Task: Look for Airbnb properties in Myaydo, Myanmar from 9th November, 2023 to 16th November, 2023 for 2 adults.2 bedrooms having 2 beds and 1 bathroom. Property type can be flat. Amenities needed are: washing machine. Look for 5 properties as per requirement.
Action: Key pressed <Key.caps_lock>M<Key.caps_lock>yaydo,<Key.caps_lock>M<Key.caps_lock>yanmar
Screenshot: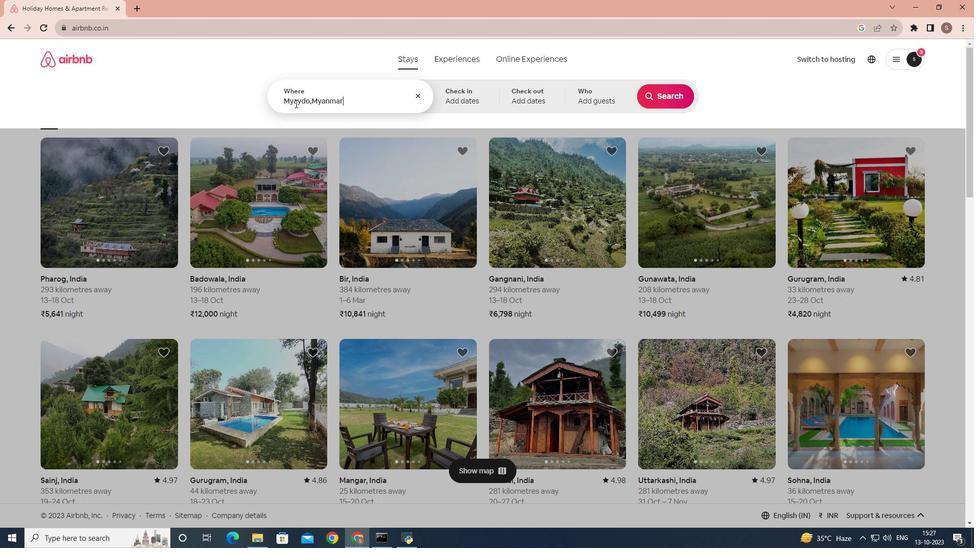 
Action: Mouse scrolled (295, 103) with delta (0, 0)
Screenshot: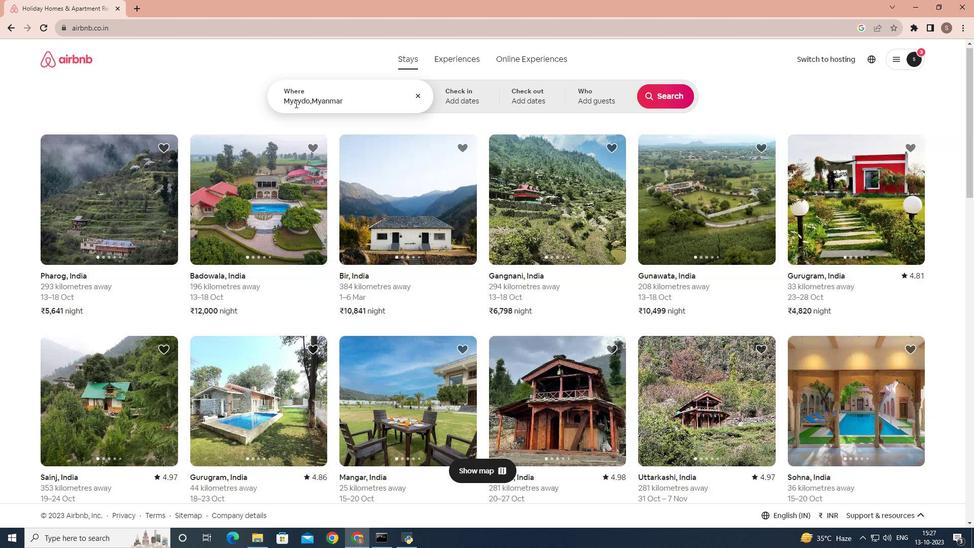 
Action: Mouse moved to (414, 59)
Screenshot: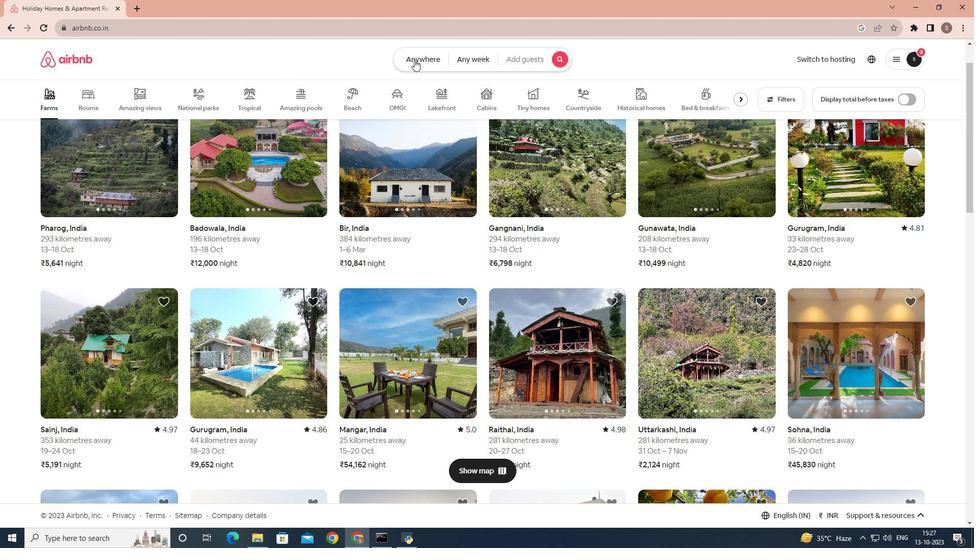 
Action: Mouse pressed left at (414, 59)
Screenshot: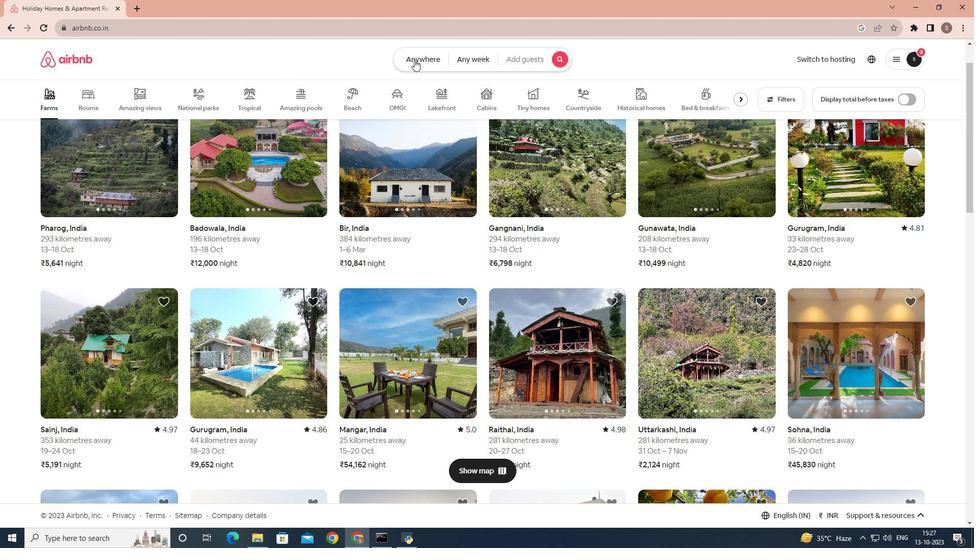 
Action: Mouse moved to (464, 87)
Screenshot: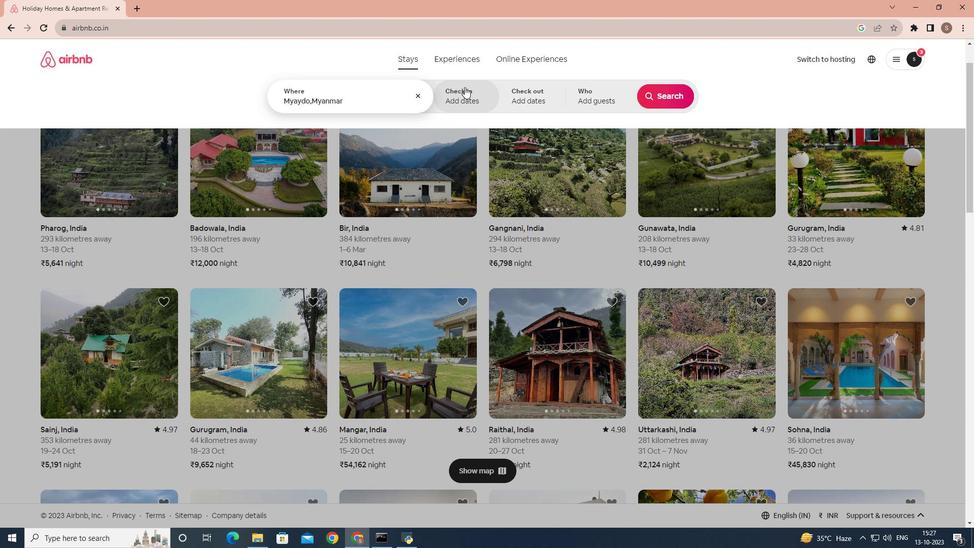 
Action: Mouse pressed left at (464, 87)
Screenshot: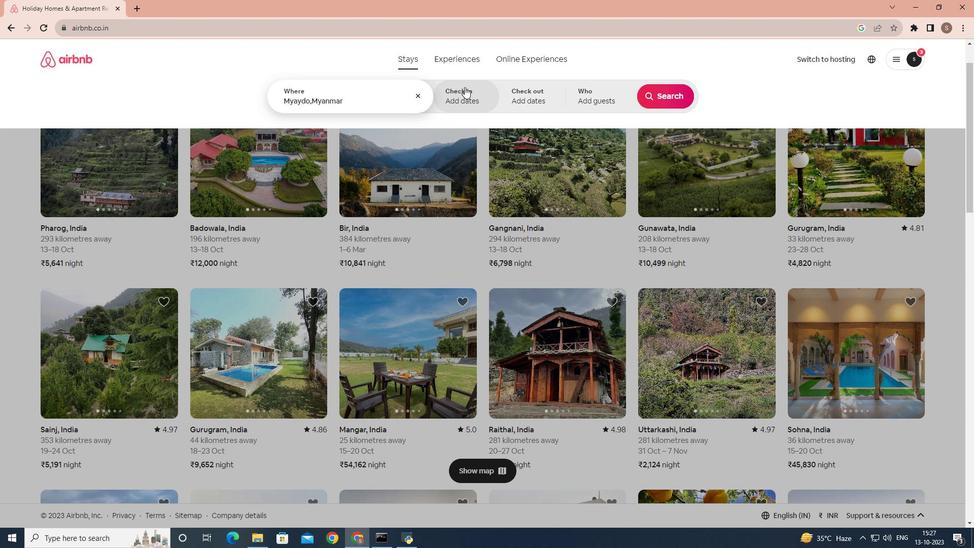 
Action: Mouse moved to (600, 247)
Screenshot: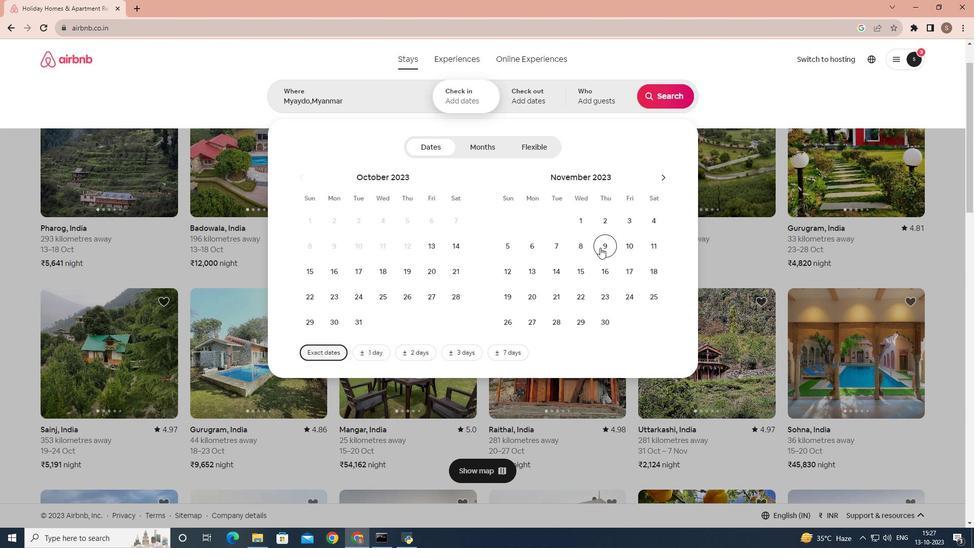 
Action: Mouse pressed left at (600, 247)
Screenshot: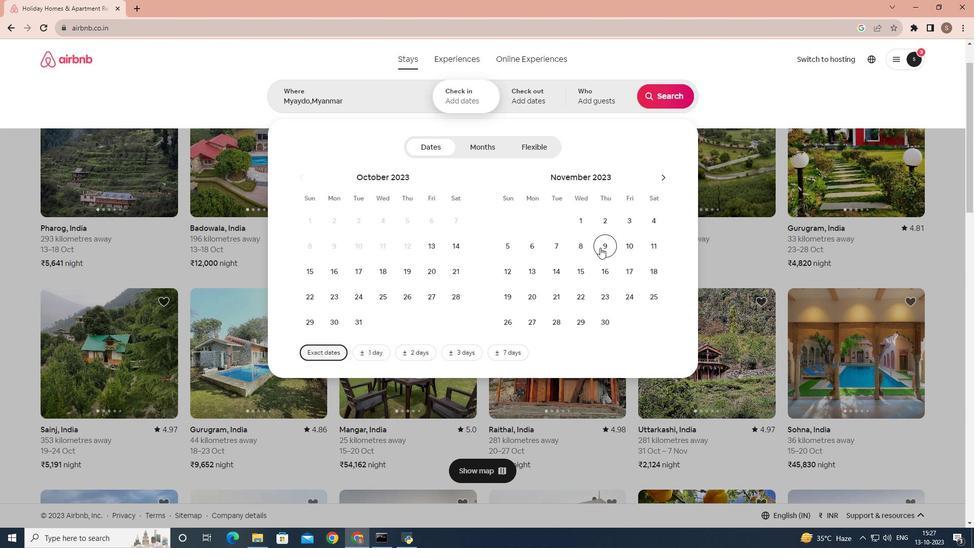 
Action: Mouse moved to (608, 263)
Screenshot: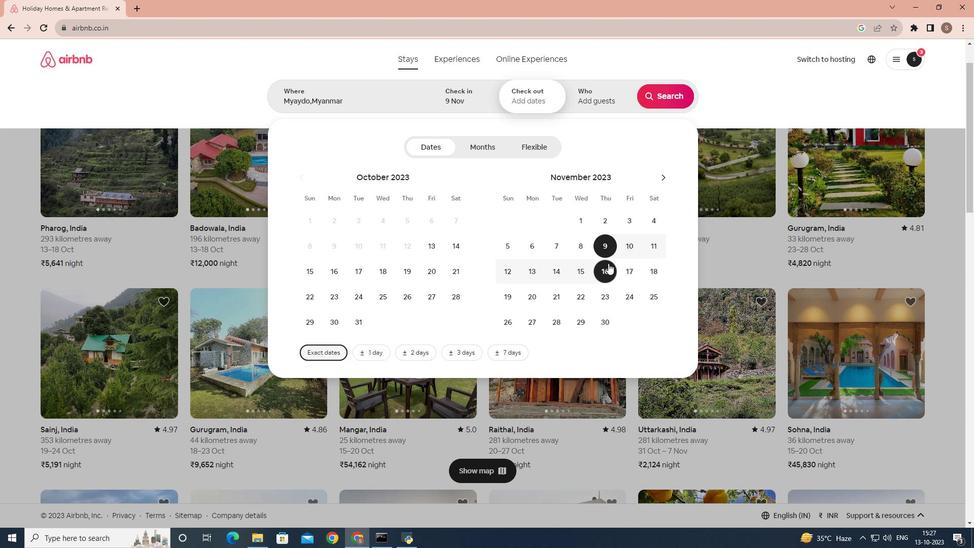 
Action: Mouse pressed left at (608, 263)
Screenshot: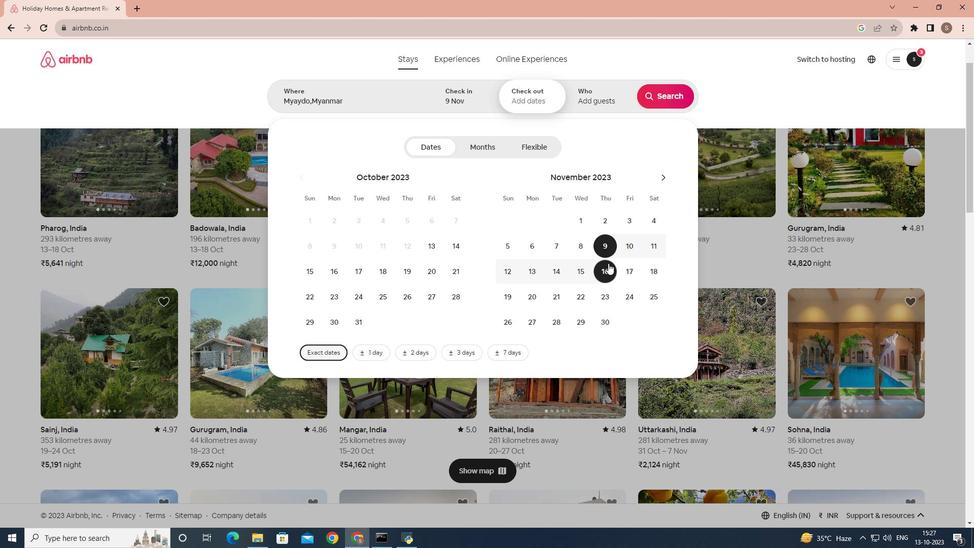 
Action: Mouse moved to (613, 93)
Screenshot: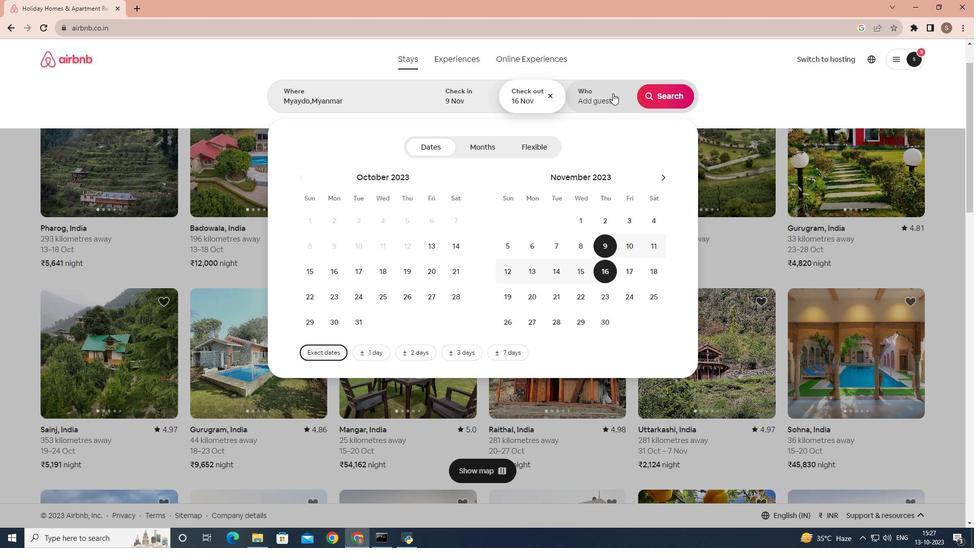 
Action: Mouse pressed left at (613, 93)
Screenshot: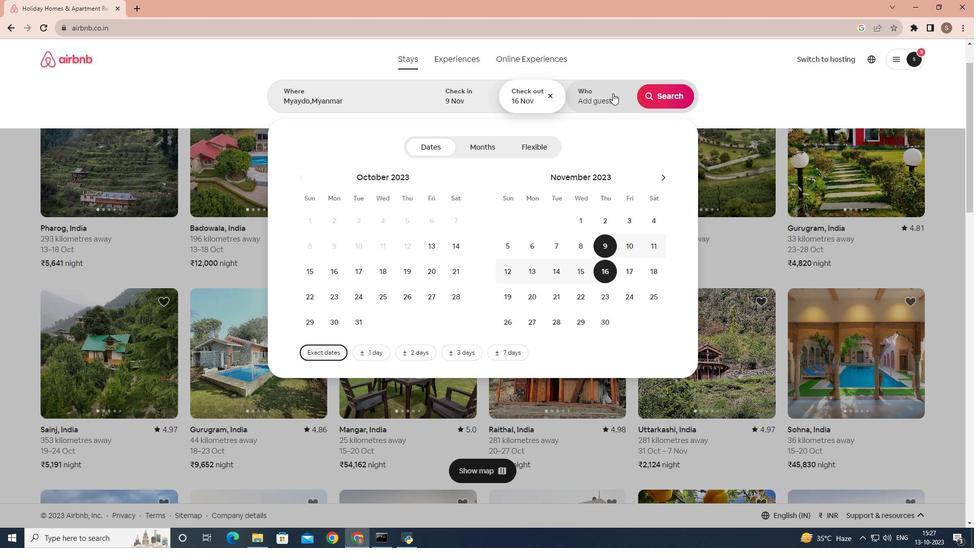 
Action: Mouse moved to (673, 151)
Screenshot: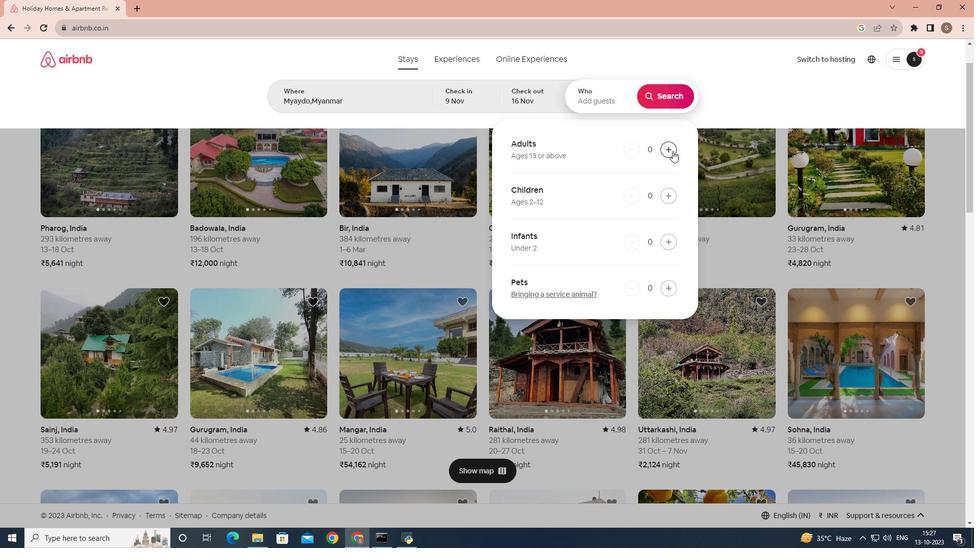 
Action: Mouse pressed left at (673, 151)
Screenshot: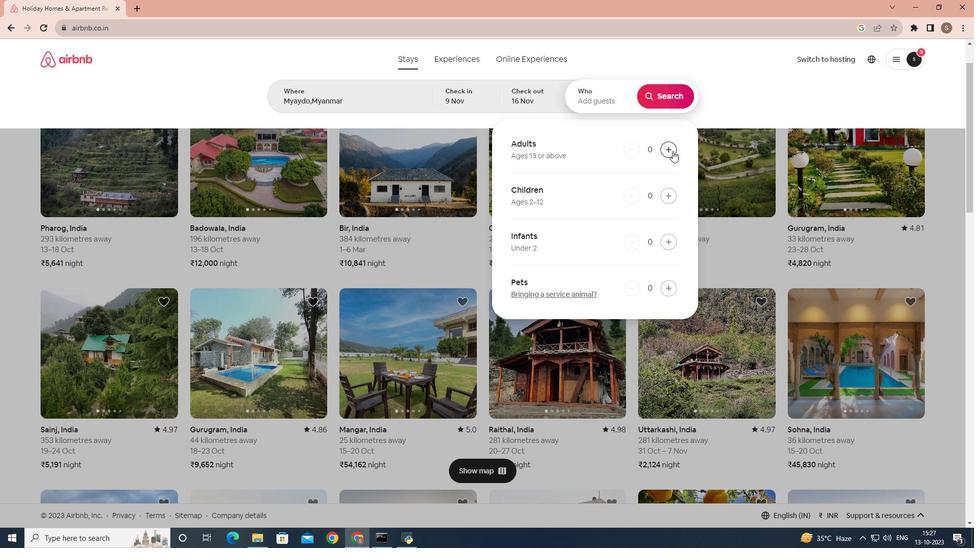 
Action: Mouse pressed left at (673, 151)
Screenshot: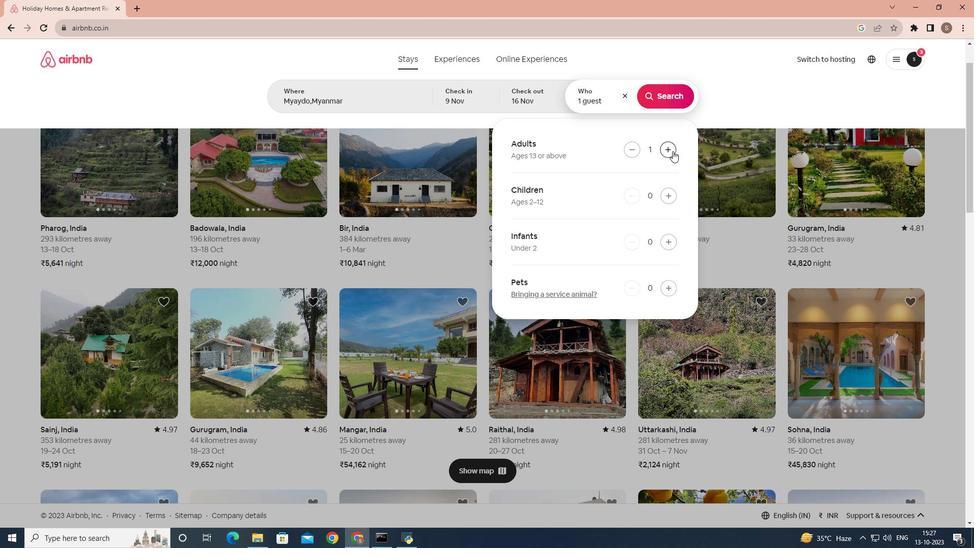 
Action: Mouse moved to (665, 93)
Screenshot: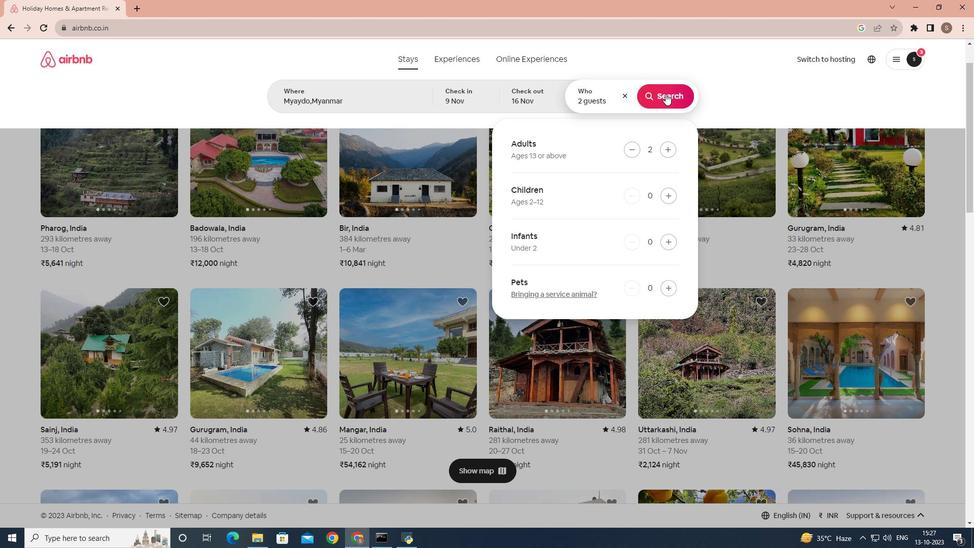
Action: Mouse pressed left at (665, 93)
Screenshot: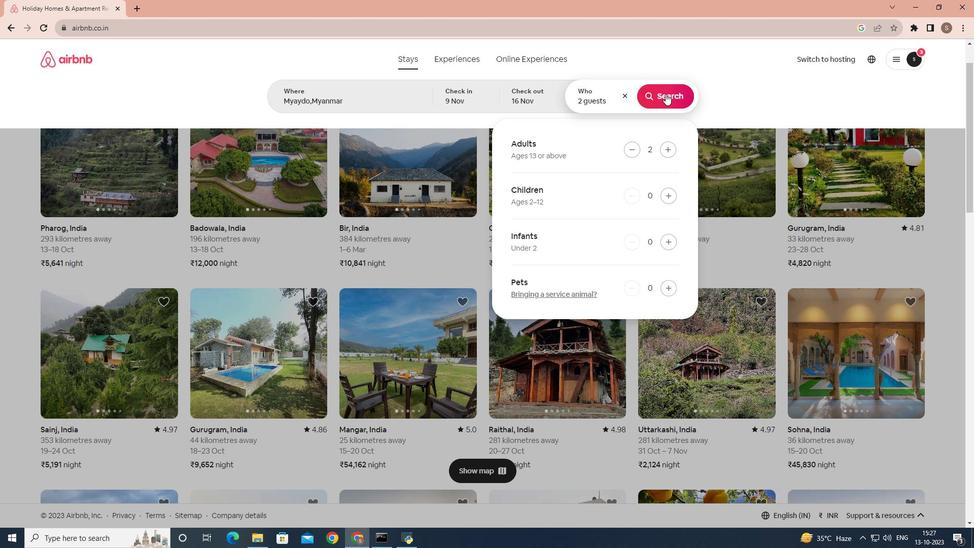 
